 Task: Measure the distance between Seattle and Olympic Peninsula.
Action: Mouse moved to (255, 62)
Screenshot: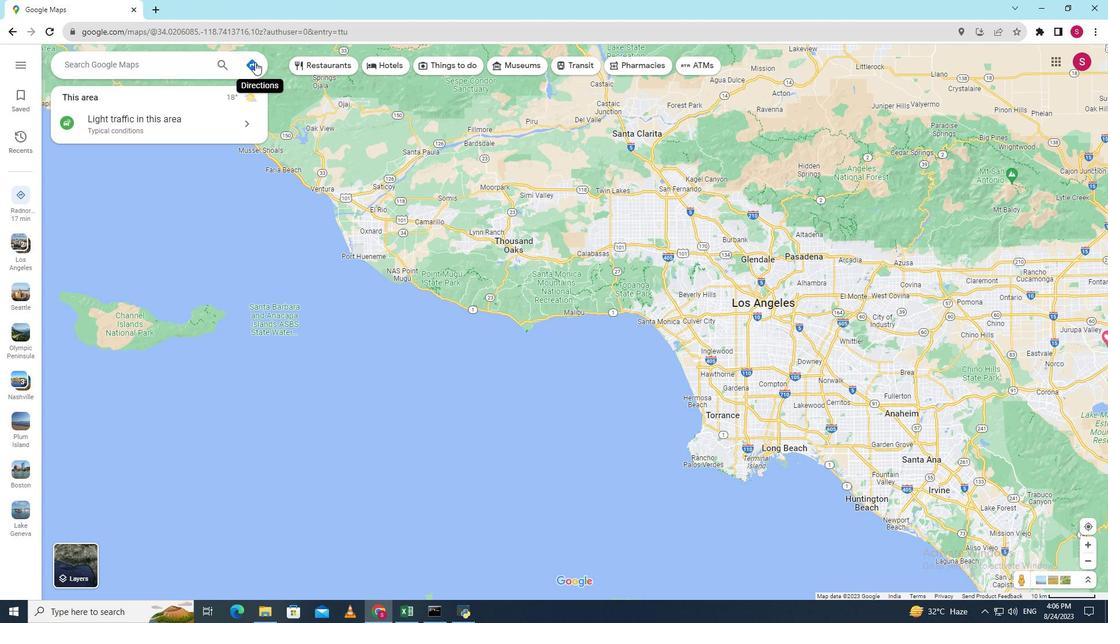 
Action: Mouse pressed left at (255, 62)
Screenshot: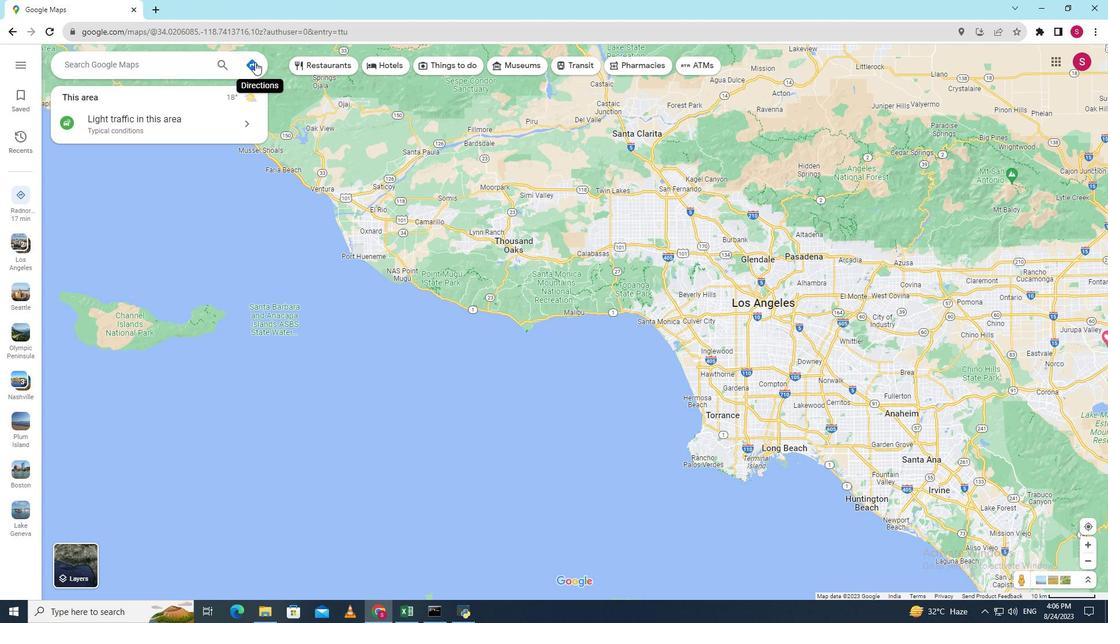 
Action: Key pressed <Key.shift>Seattle
Screenshot: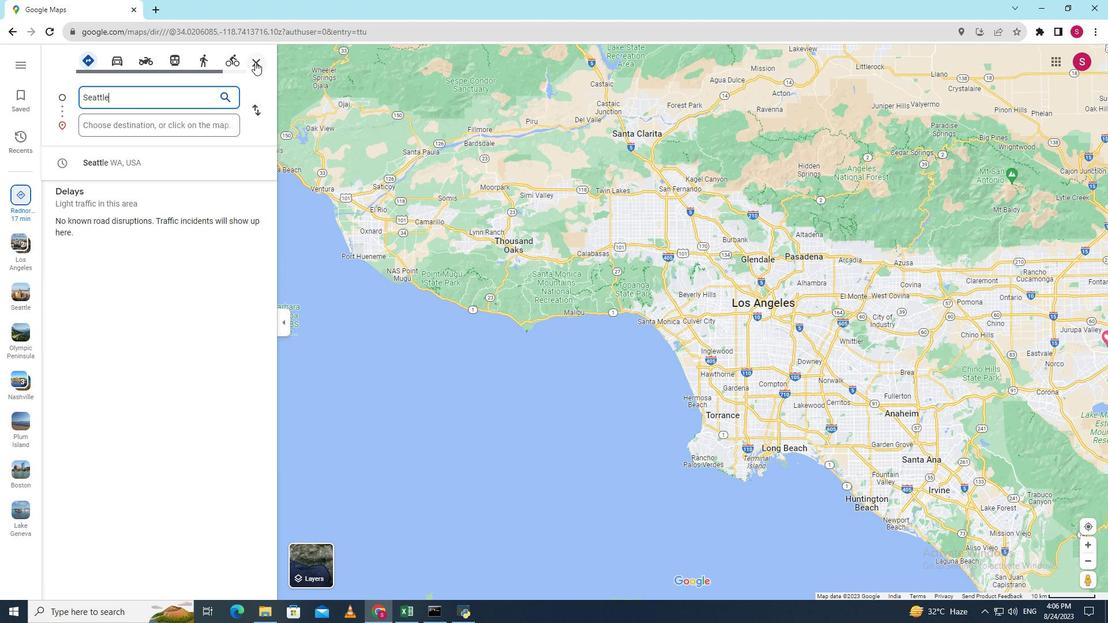 
Action: Mouse moved to (148, 125)
Screenshot: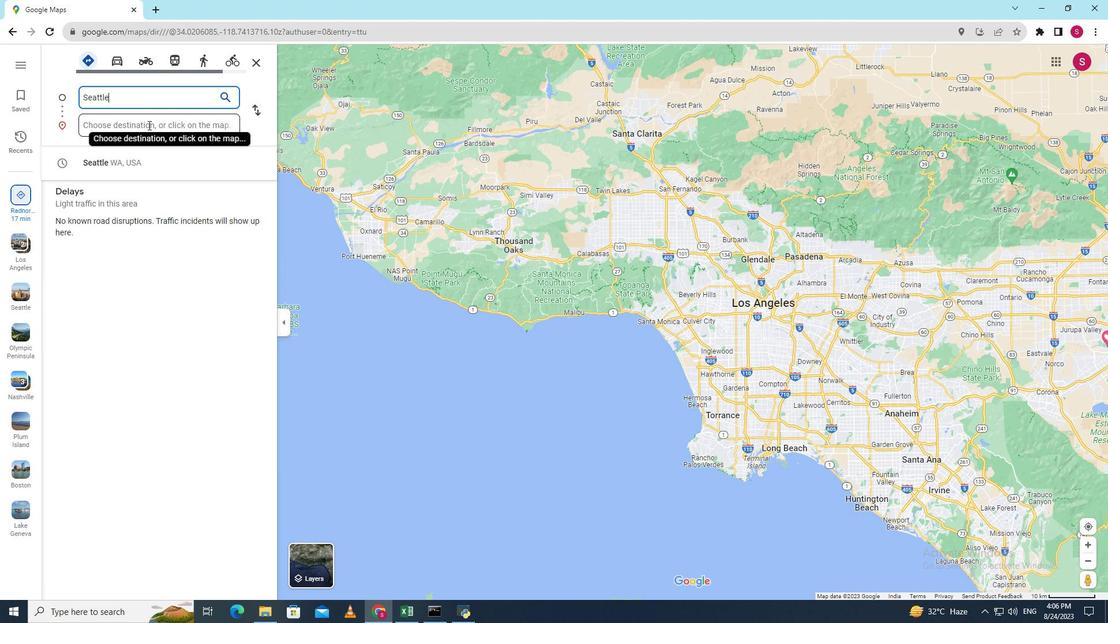 
Action: Mouse pressed left at (148, 125)
Screenshot: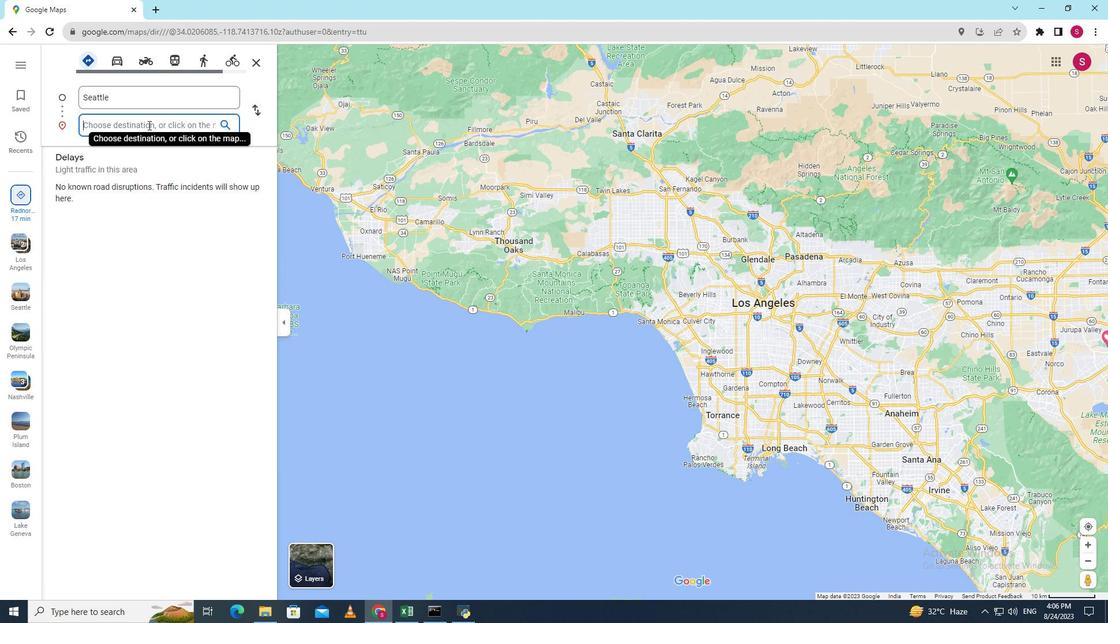 
Action: Key pressed <Key.shift><Key.shift><Key.shift><Key.shift><Key.shift><Key.shift><Key.shift><Key.shift><Key.shift><Key.shift><Key.shift><Key.shift><Key.shift><Key.shift><Key.shift><Key.shift><Key.shift><Key.shift><Key.shift><Key.shift><Key.shift><Key.shift><Key.shift><Key.shift><Key.shift><Key.shift><Key.shift><Key.shift><Key.shift>Olympic<Key.space><Key.shift><Key.shift><Key.shift><Key.shift><Key.shift><Key.shift><Key.shift><Key.shift><Key.shift><Key.shift><Key.shift><Key.shift><Key.shift><Key.shift>Peninsula<Key.enter>
Screenshot: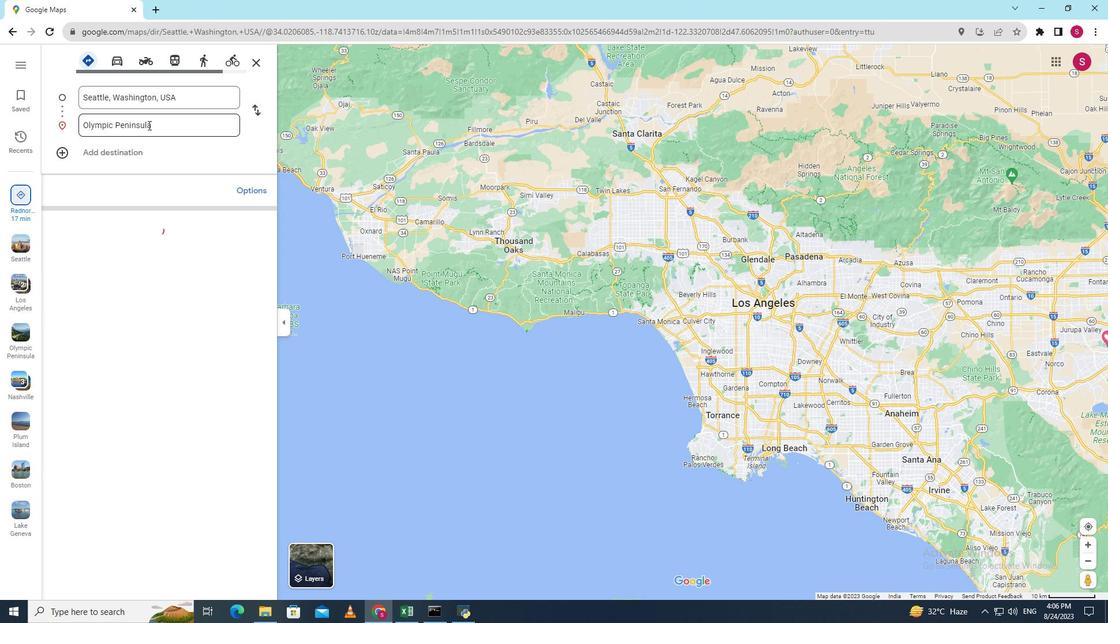 
Action: Mouse moved to (686, 280)
Screenshot: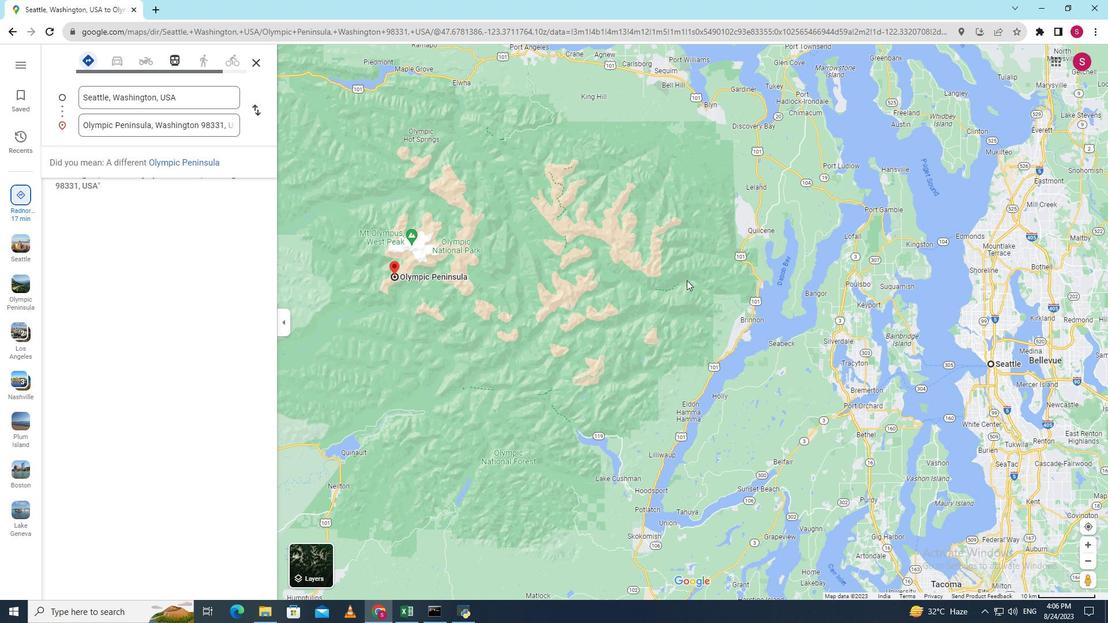 
Action: Mouse scrolled (686, 279) with delta (0, 0)
Screenshot: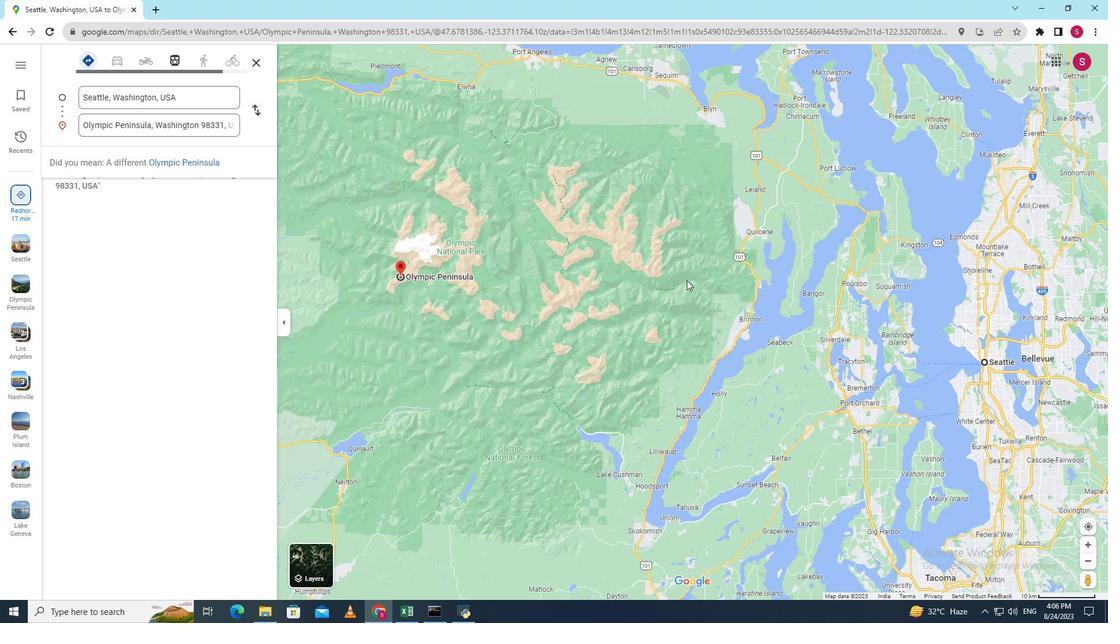 
Action: Mouse scrolled (686, 279) with delta (0, 0)
Screenshot: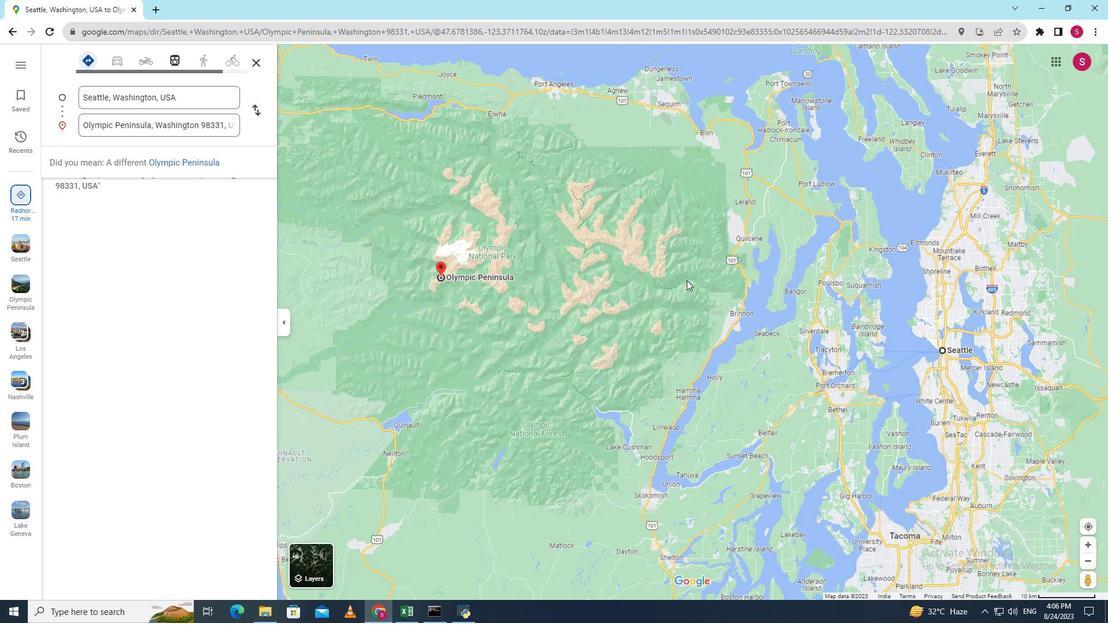 
Action: Mouse moved to (902, 338)
Screenshot: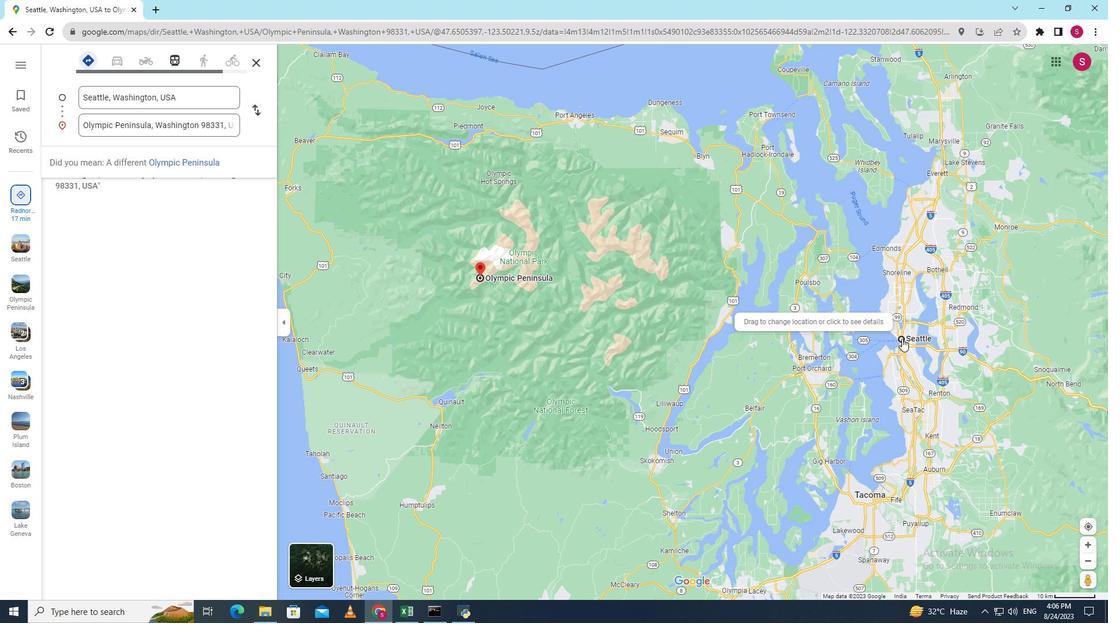 
Action: Mouse pressed right at (902, 338)
Screenshot: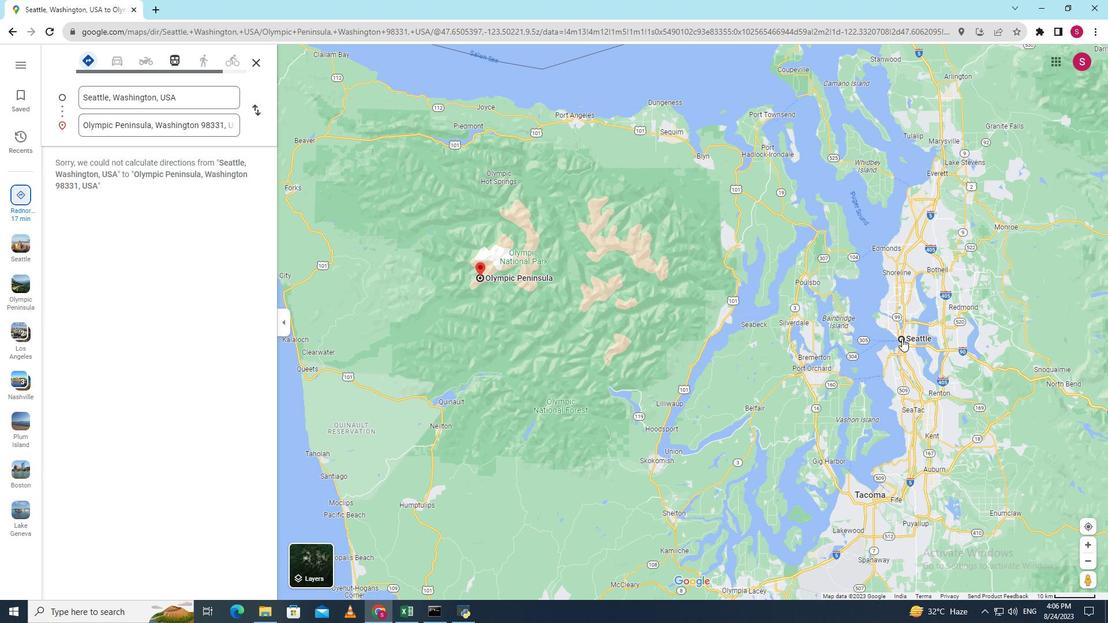 
Action: Mouse moved to (938, 426)
Screenshot: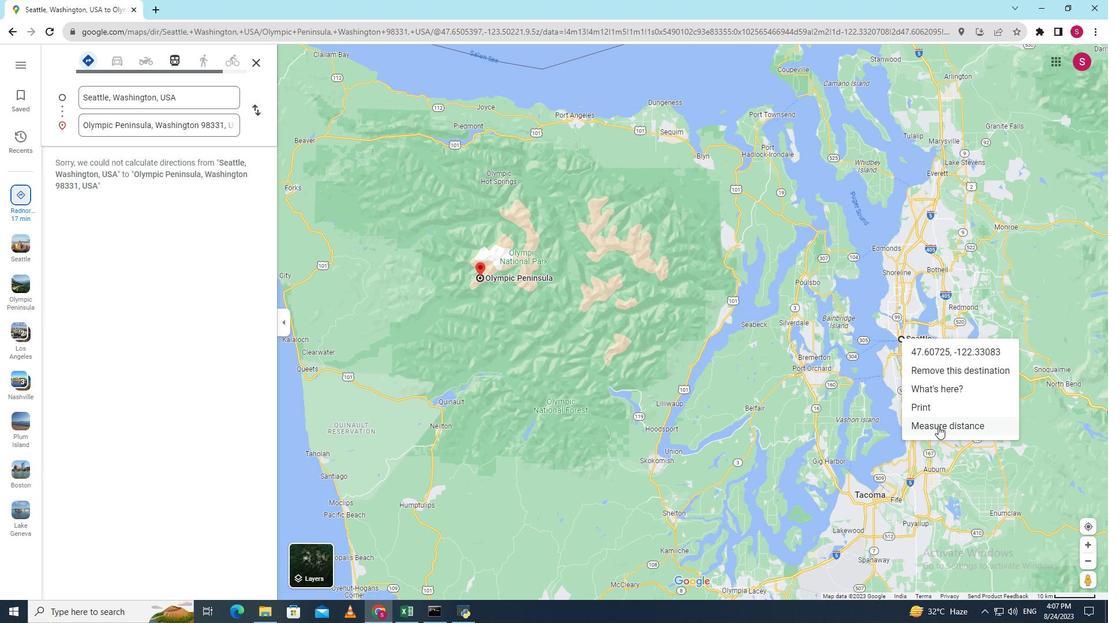 
Action: Mouse pressed left at (938, 426)
Screenshot: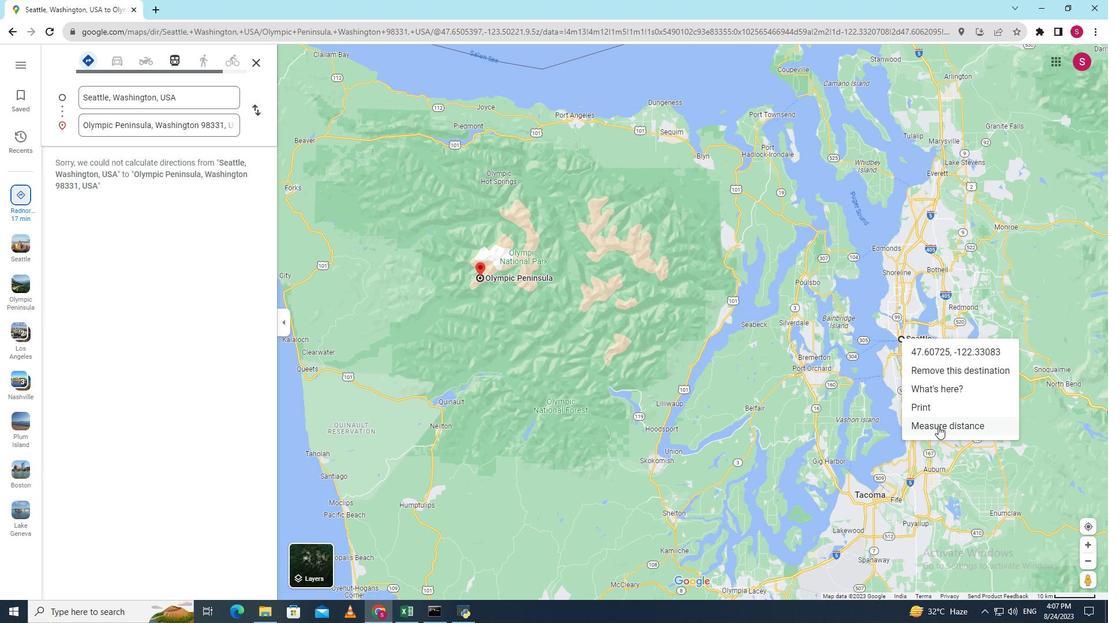 
Action: Mouse moved to (480, 276)
Screenshot: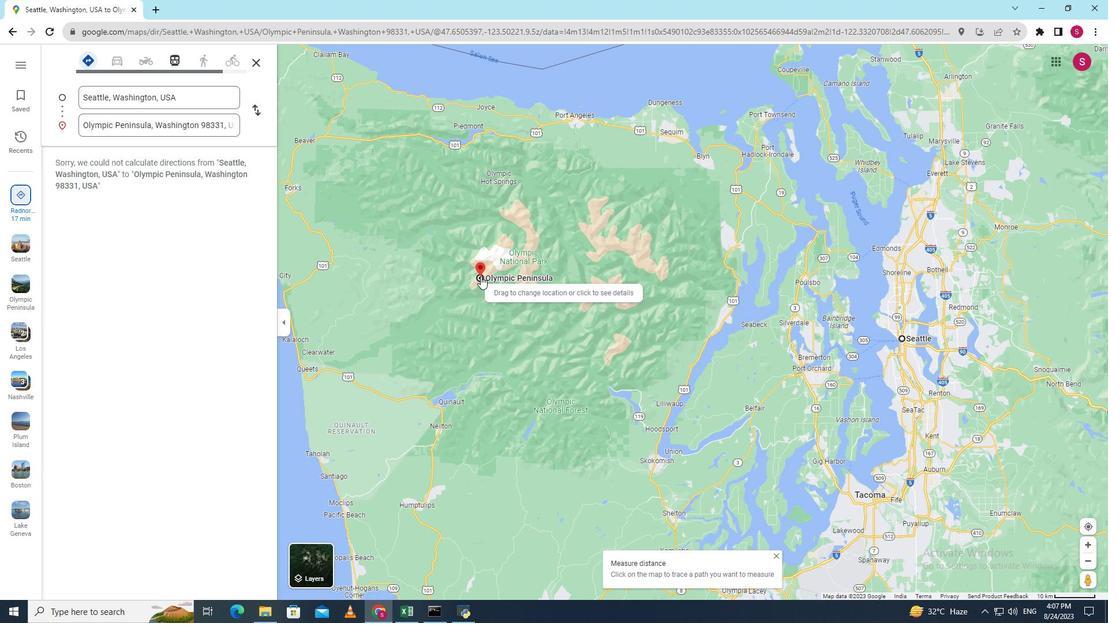 
Action: Mouse pressed right at (480, 276)
Screenshot: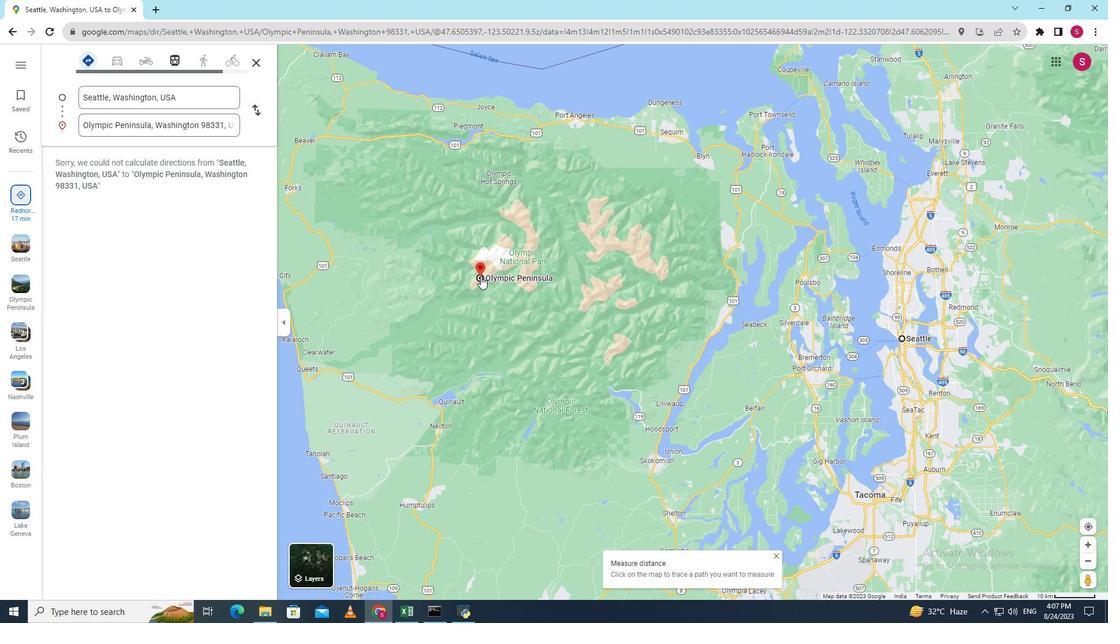 
Action: Mouse moved to (515, 363)
Screenshot: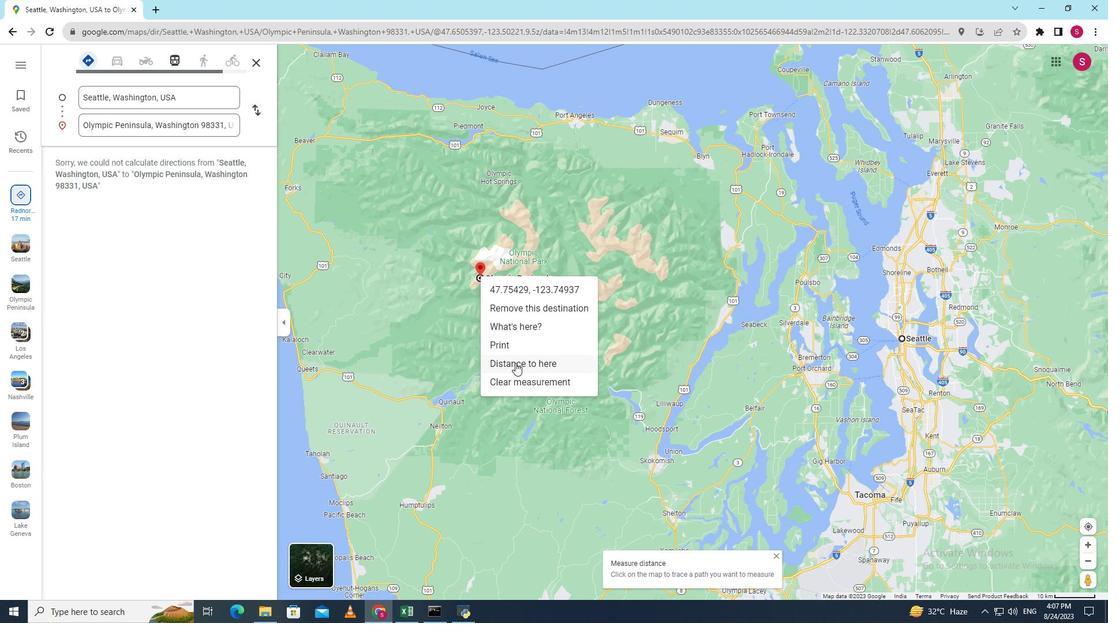 
Action: Mouse pressed left at (515, 363)
Screenshot: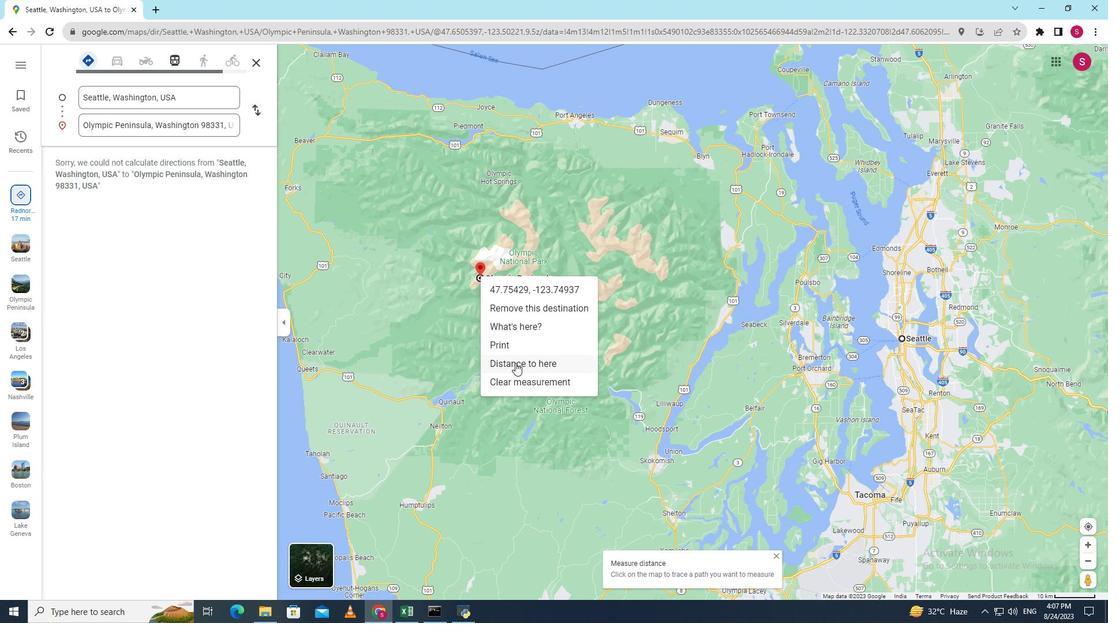 
